 Task: Add a dependency to the task Integrate a new email marketing system for a company's email campaigns , the existing task  Create a new online platform for peer-to-peer rental services in the project AgileInsight
Action: Mouse moved to (61, 237)
Screenshot: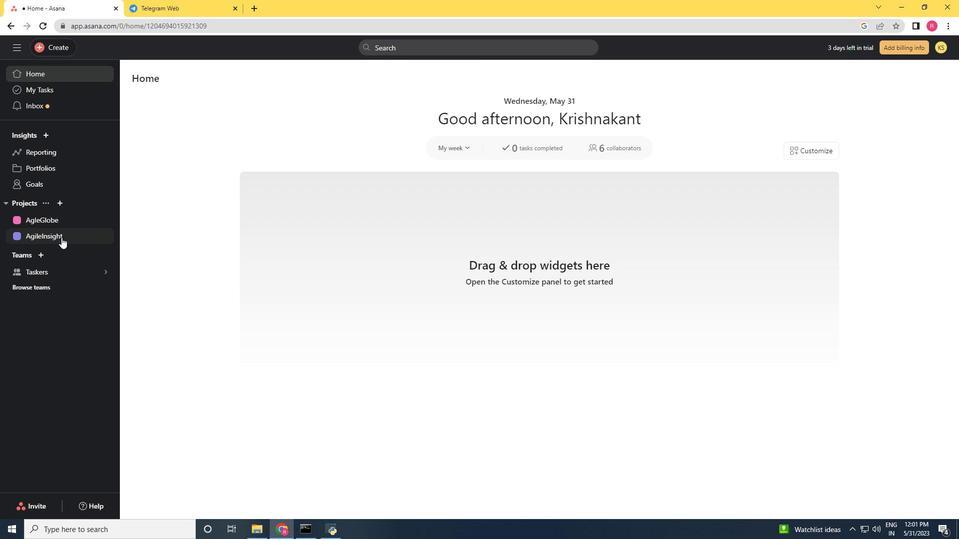 
Action: Mouse pressed left at (61, 237)
Screenshot: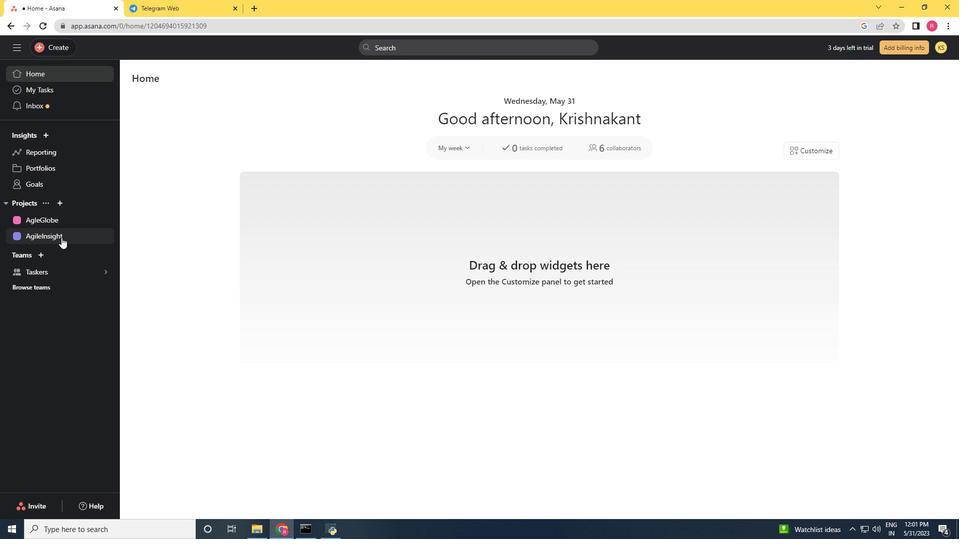 
Action: Mouse moved to (302, 534)
Screenshot: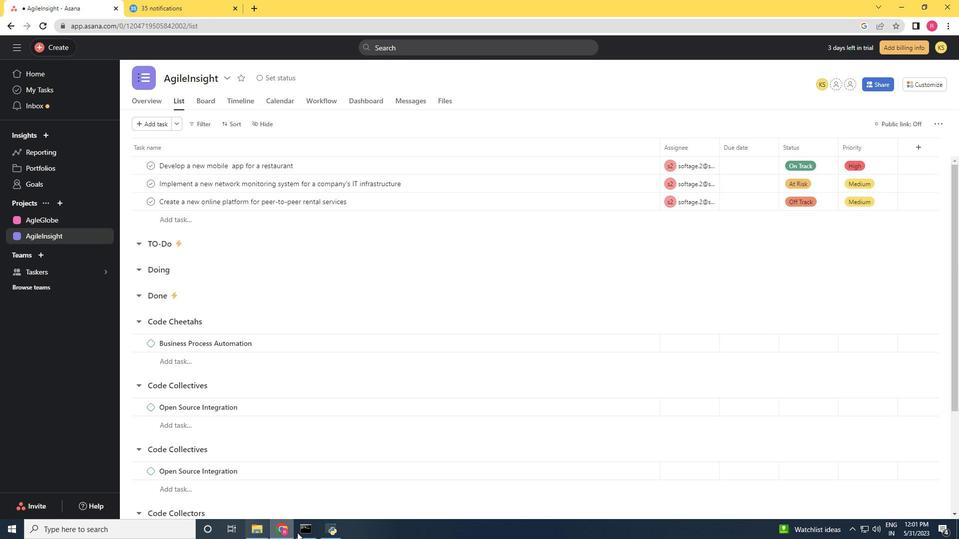 
Action: Mouse scrolled (302, 533) with delta (0, 0)
Screenshot: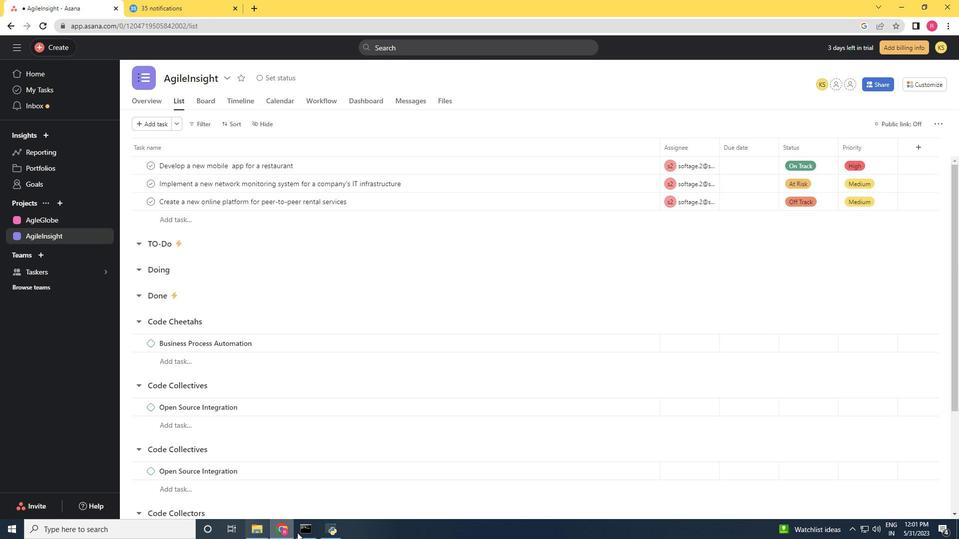
Action: Mouse moved to (303, 534)
Screenshot: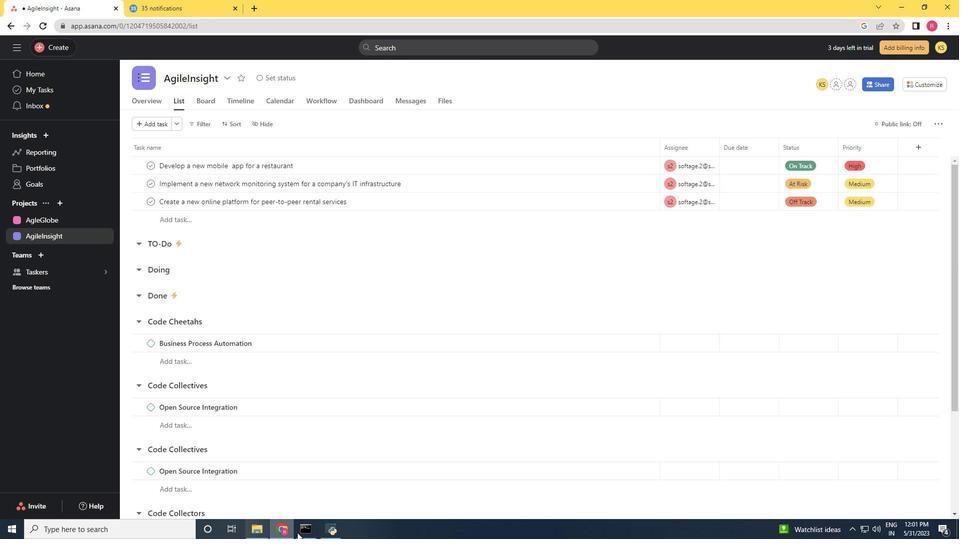 
Action: Mouse scrolled (303, 533) with delta (0, 0)
Screenshot: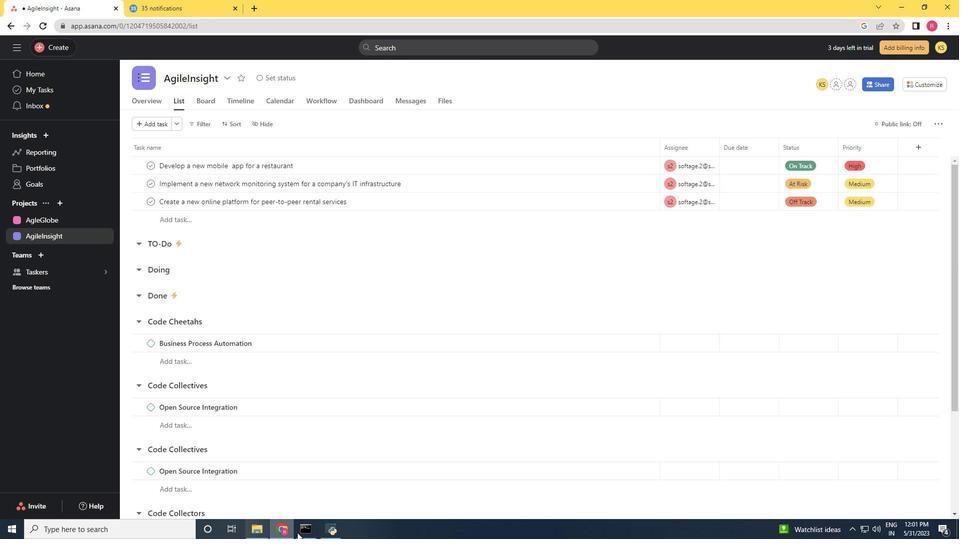 
Action: Mouse moved to (303, 534)
Screenshot: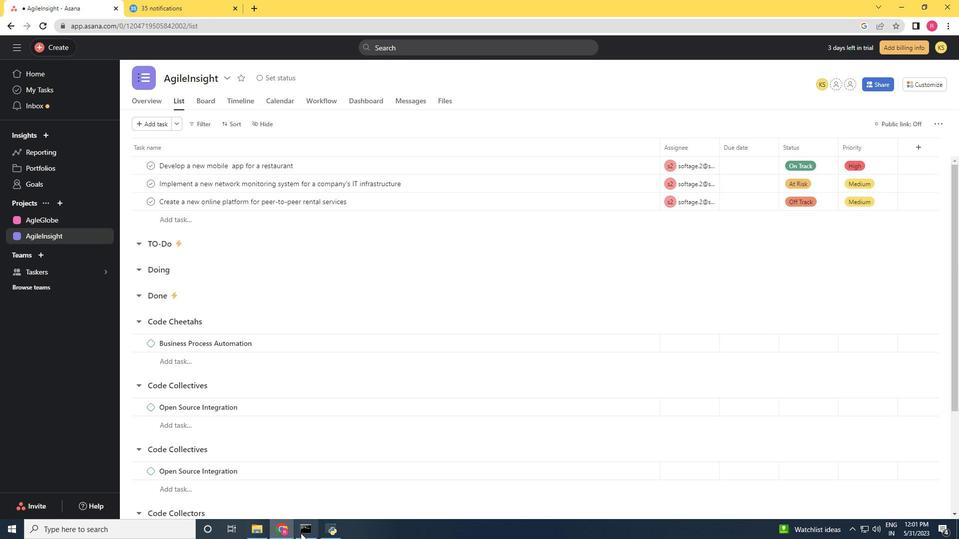 
Action: Mouse scrolled (303, 533) with delta (0, 0)
Screenshot: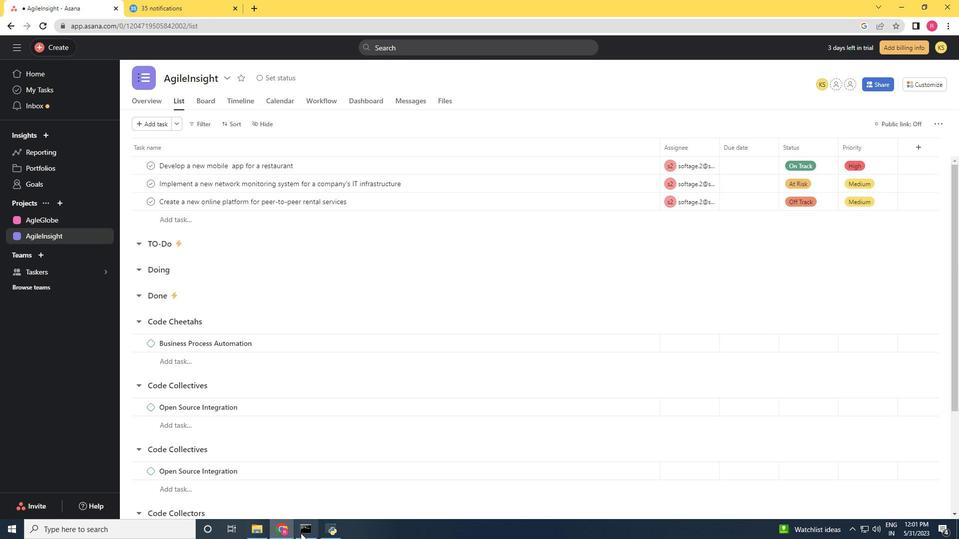 
Action: Mouse scrolled (303, 533) with delta (0, 0)
Screenshot: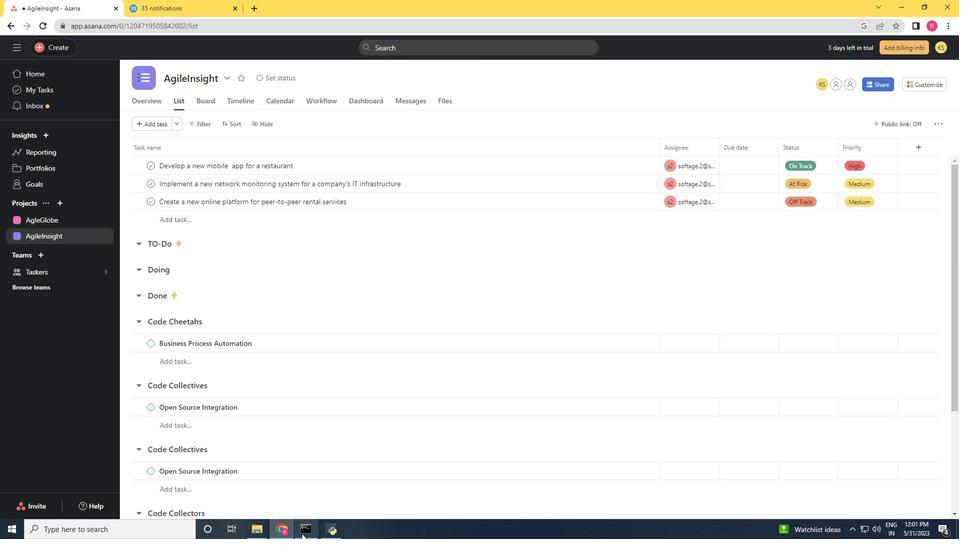
Action: Mouse moved to (321, 472)
Screenshot: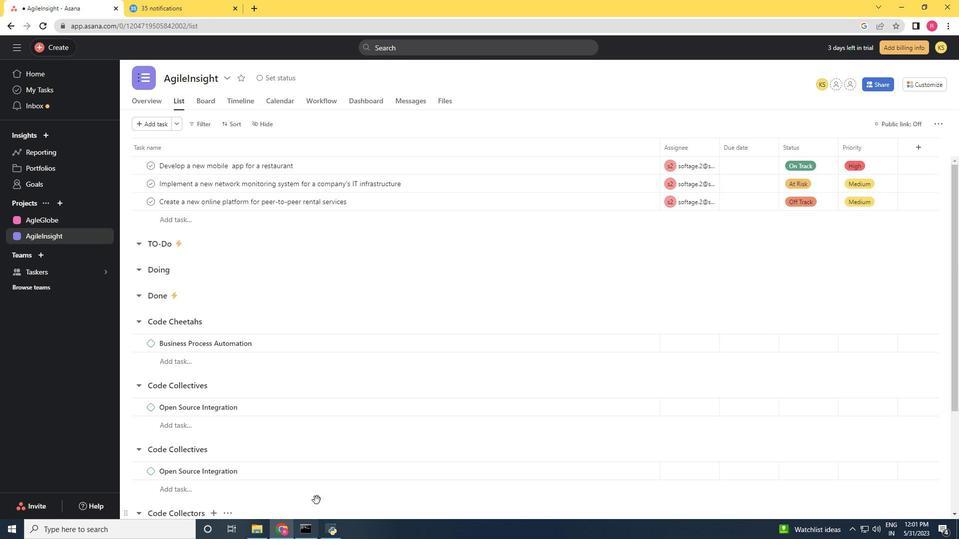 
Action: Mouse scrolled (321, 472) with delta (0, 0)
Screenshot: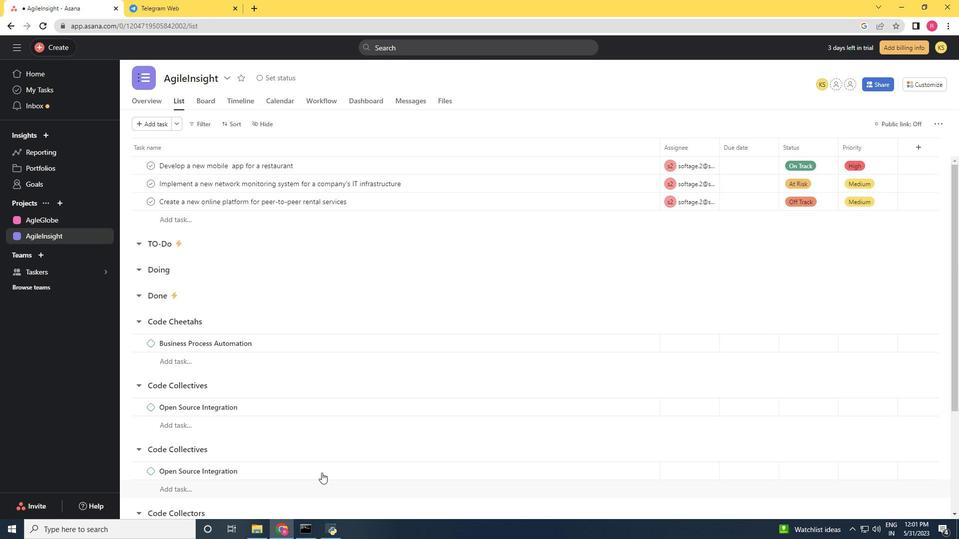 
Action: Mouse scrolled (321, 472) with delta (0, 0)
Screenshot: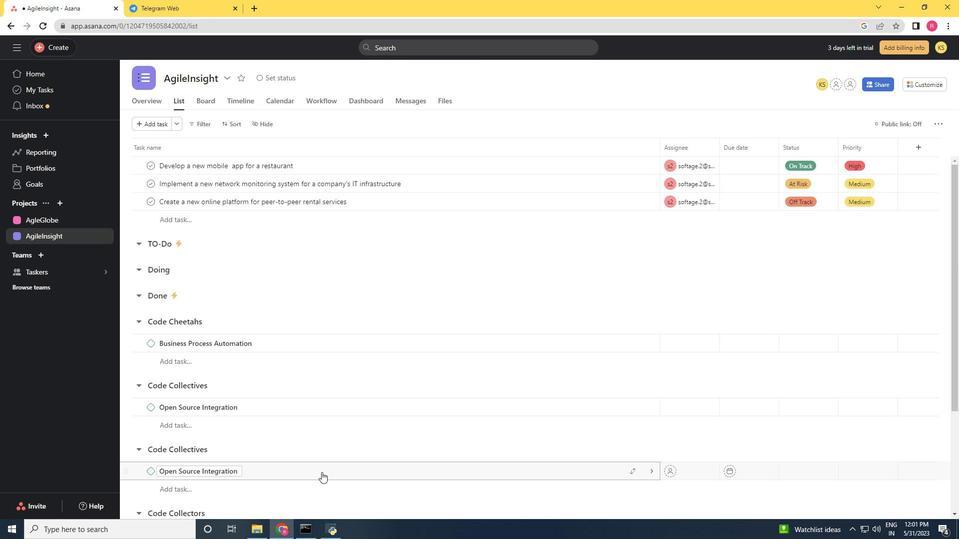 
Action: Mouse scrolled (321, 472) with delta (0, 0)
Screenshot: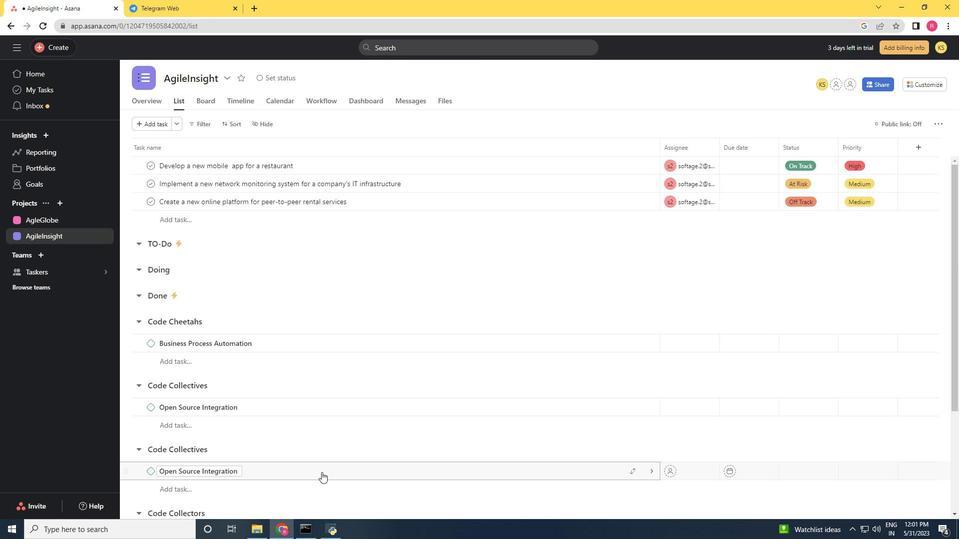 
Action: Mouse scrolled (321, 472) with delta (0, 0)
Screenshot: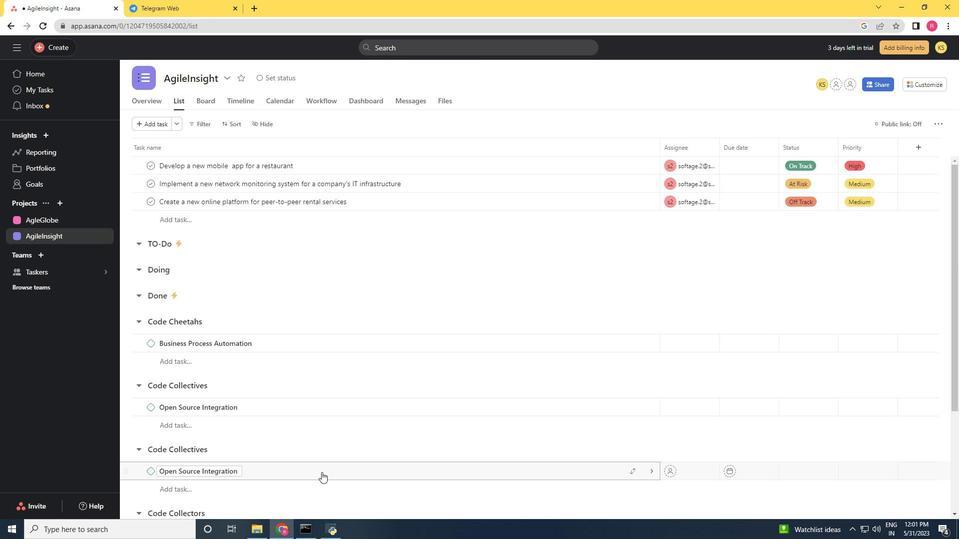 
Action: Mouse scrolled (321, 472) with delta (0, 0)
Screenshot: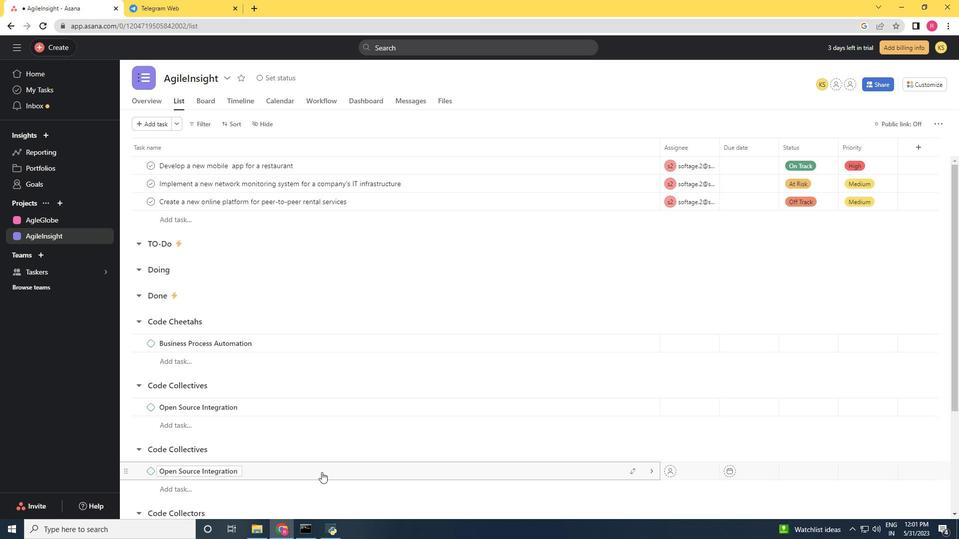 
Action: Mouse moved to (451, 389)
Screenshot: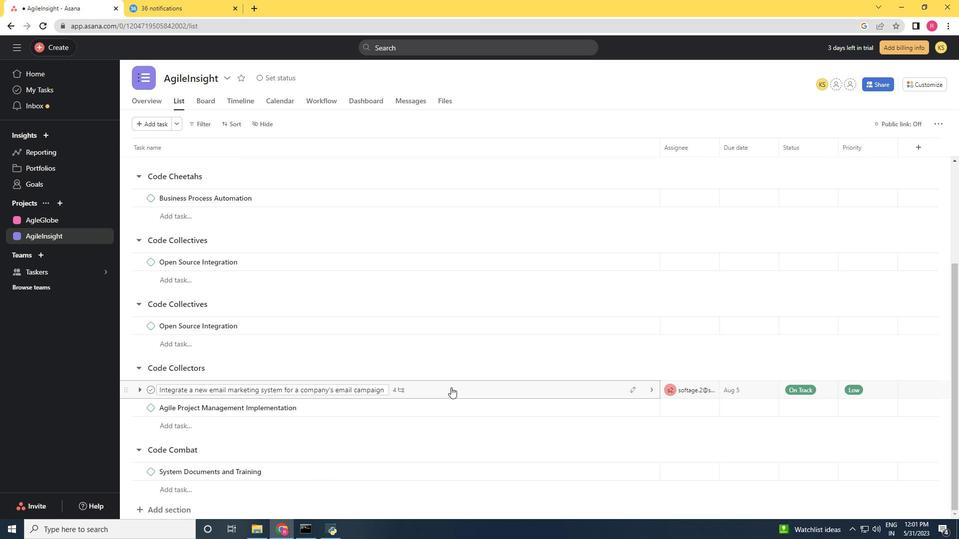 
Action: Mouse pressed left at (451, 389)
Screenshot: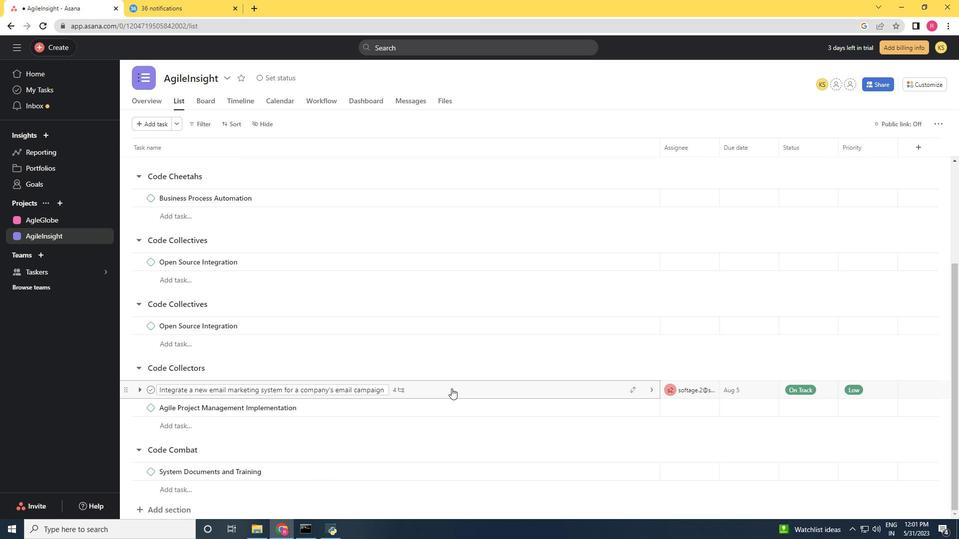 
Action: Mouse moved to (731, 296)
Screenshot: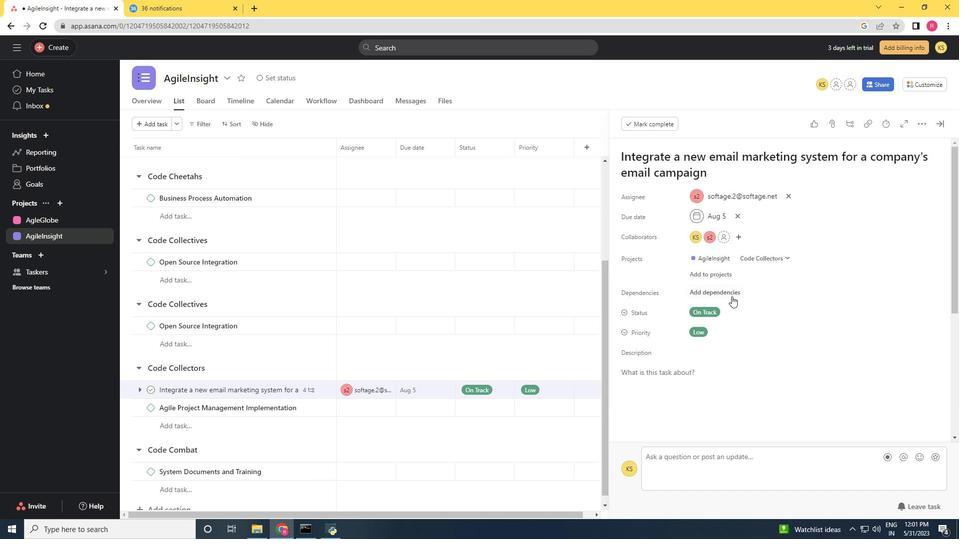 
Action: Mouse pressed left at (731, 296)
Screenshot: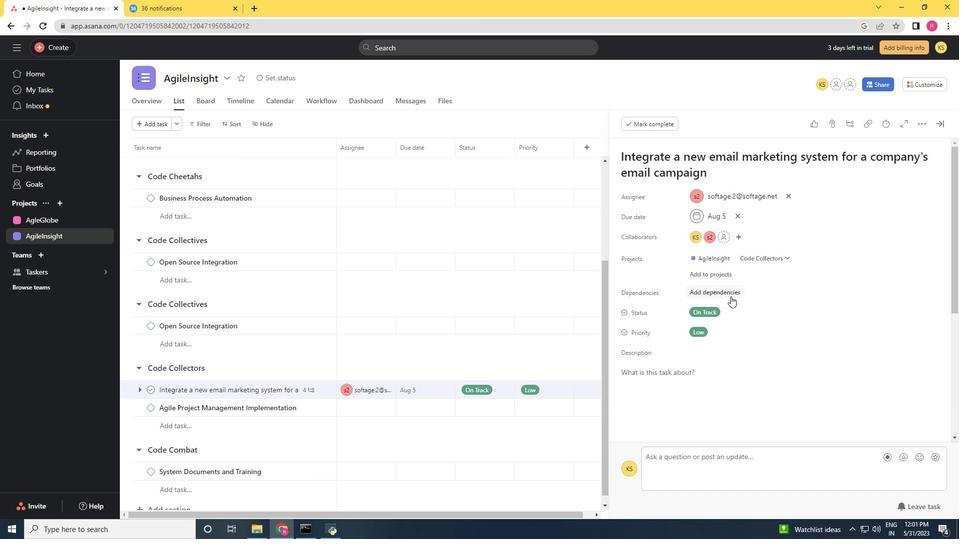 
Action: Key pressed <Key.shift><Key.shift>Create<Key.space>a<Key.space>new<Key.space>online<Key.space>platform<Key.space>for<Key.space>peer-to<Key.space><Key.backspace>-peer<Key.space>renr<Key.backspace>tal<Key.space>servo<Key.backspace>ice<Key.space>
Screenshot: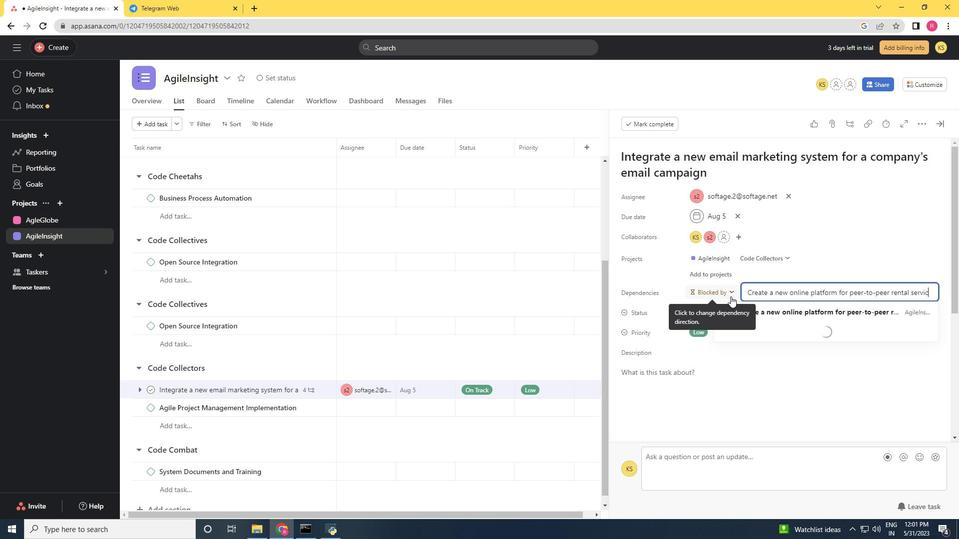 
Action: Mouse moved to (825, 314)
Screenshot: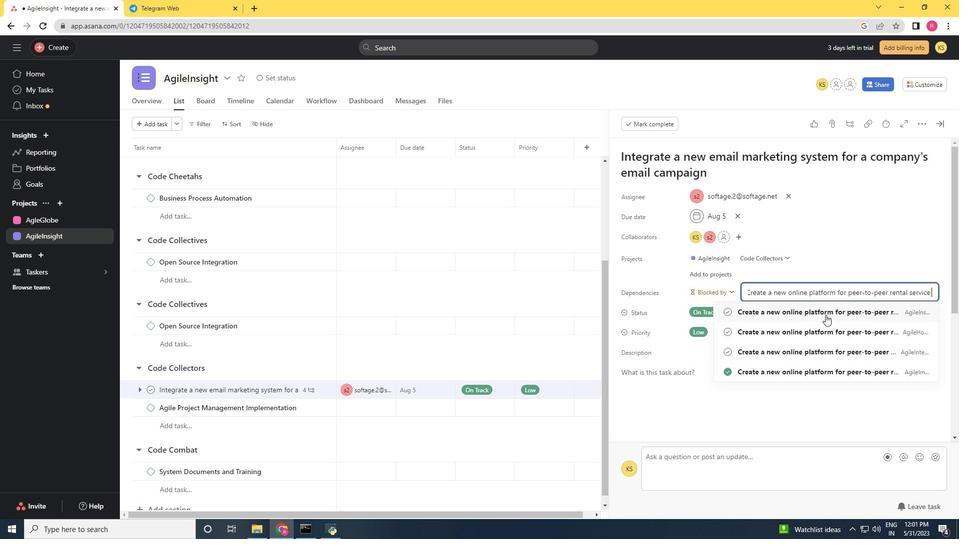 
Action: Mouse pressed left at (825, 314)
Screenshot: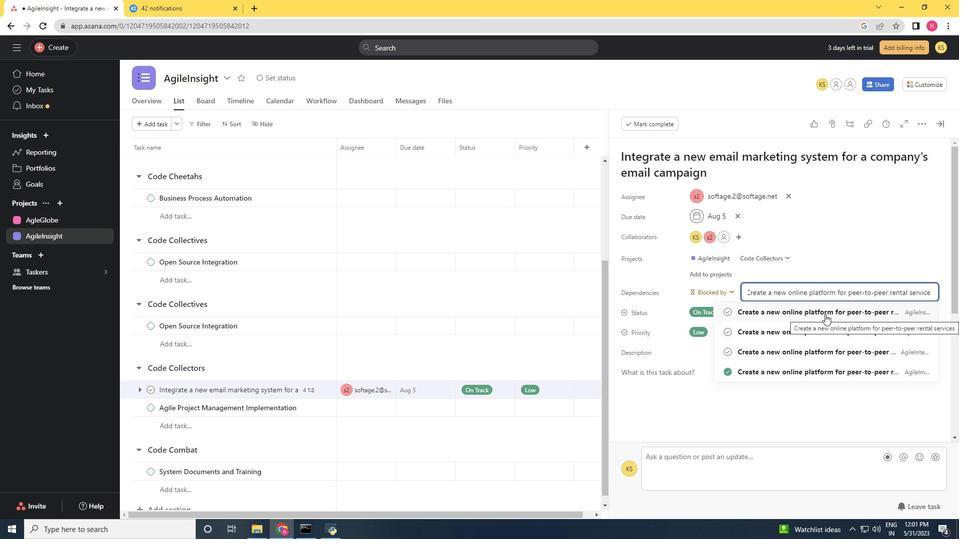 
Action: Mouse moved to (764, 337)
Screenshot: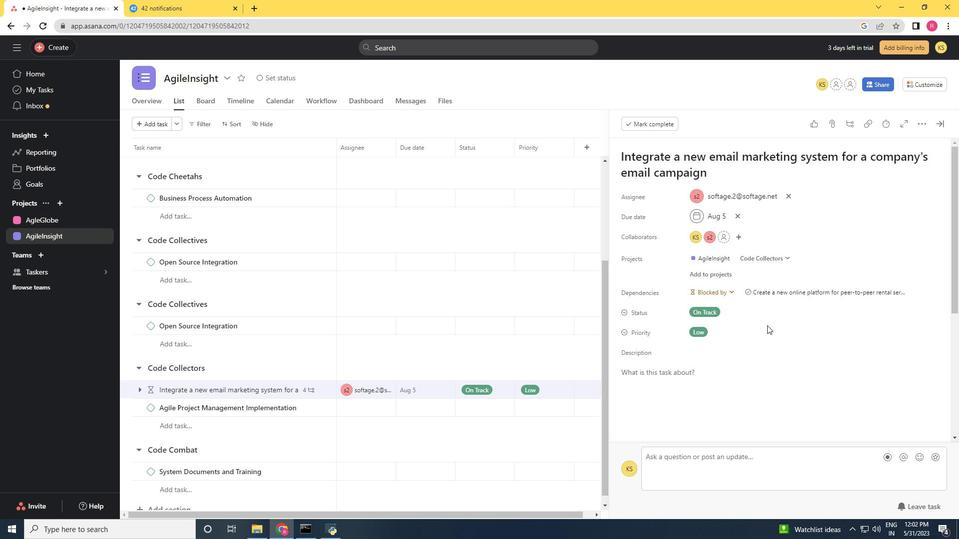 
